 Task: Change the Office Theme to 'White' in Microsoft Outlook.
Action: Mouse moved to (15, 33)
Screenshot: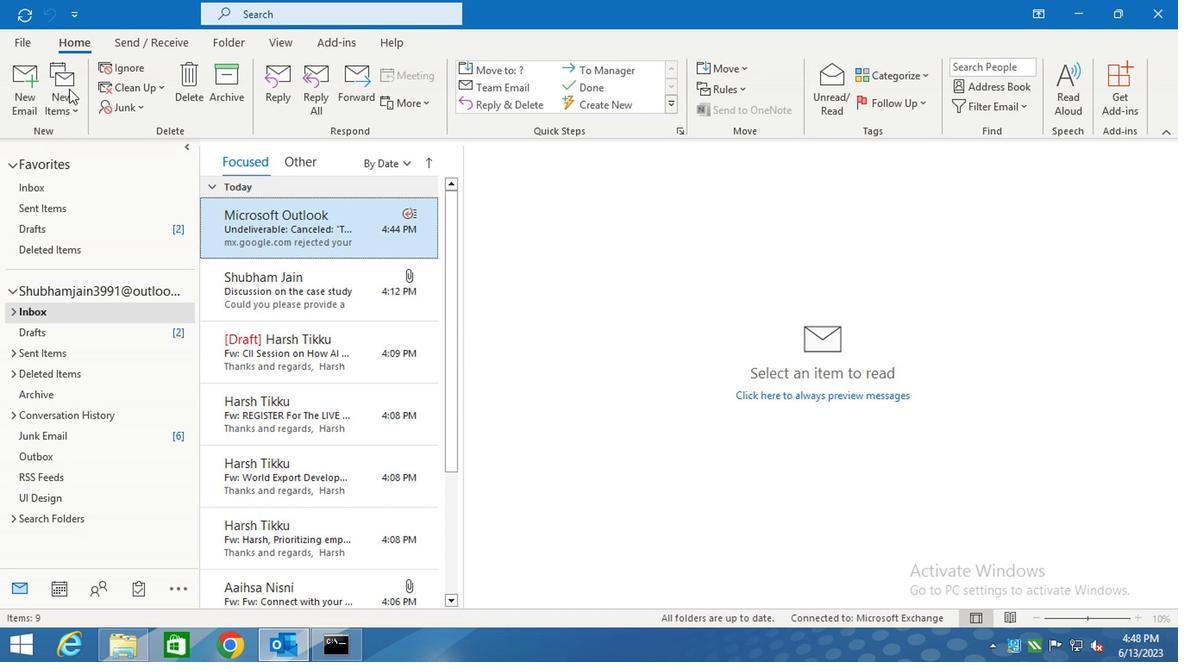 
Action: Mouse pressed left at (15, 33)
Screenshot: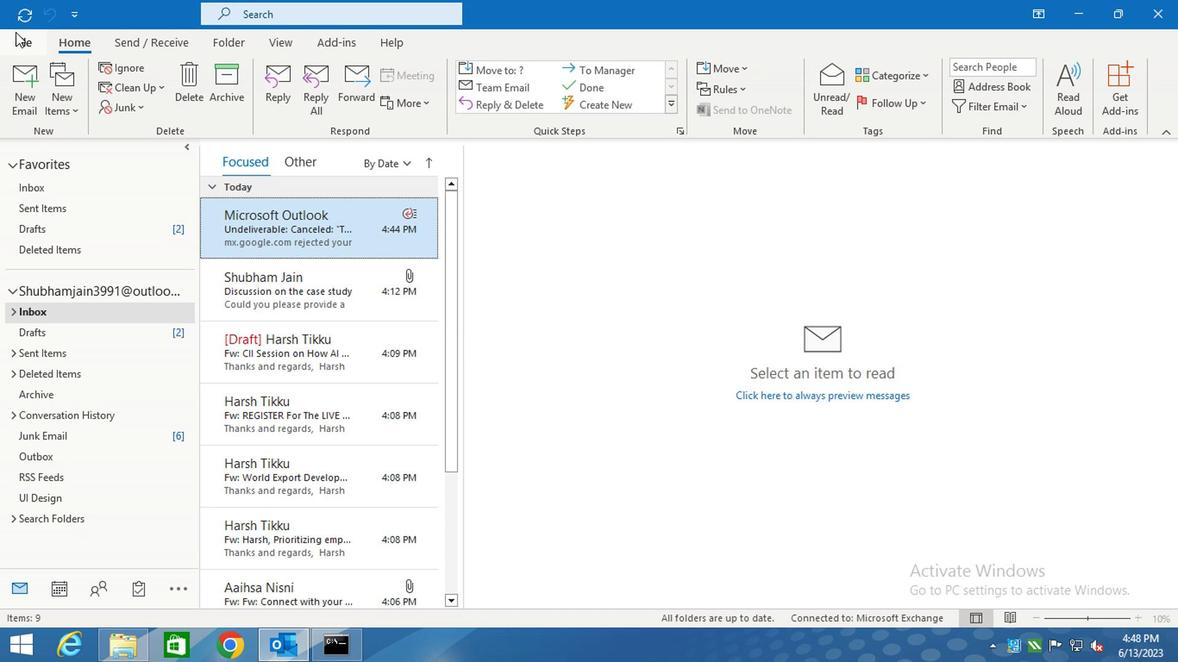 
Action: Mouse moved to (73, 493)
Screenshot: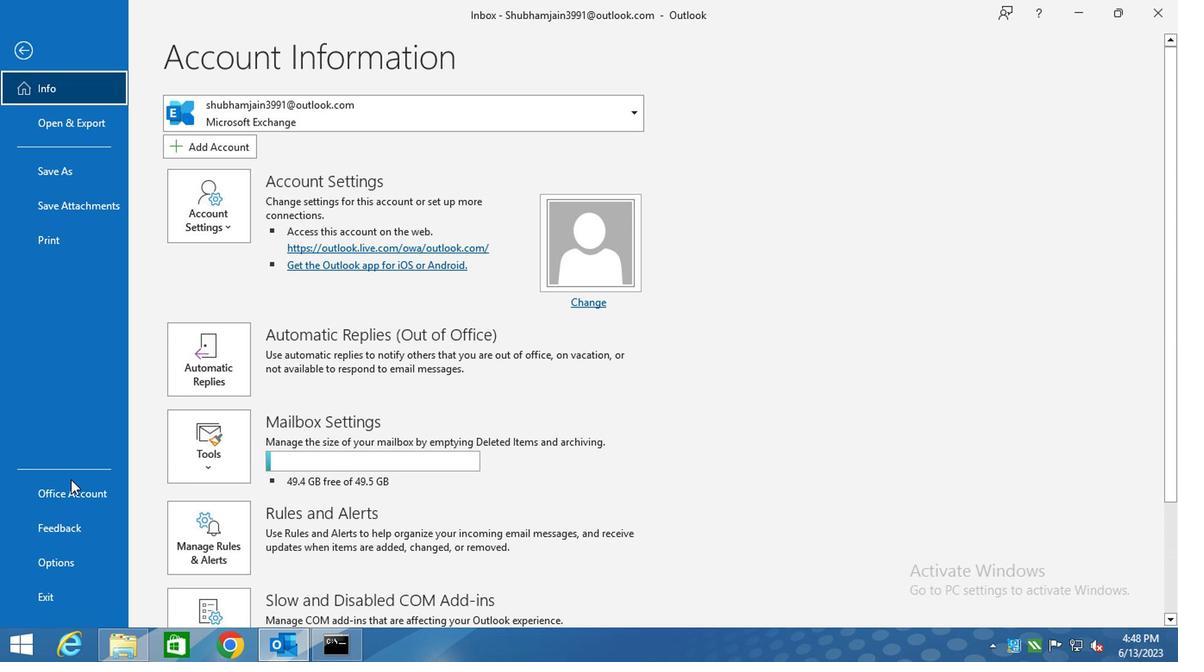 
Action: Mouse pressed left at (73, 493)
Screenshot: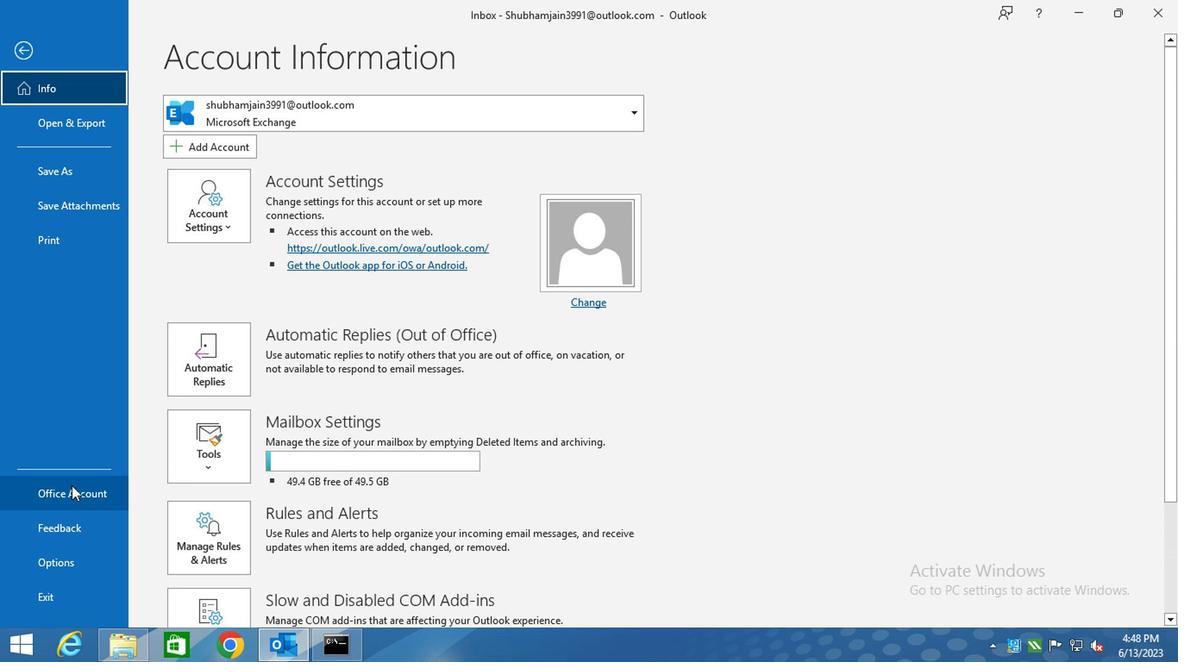 
Action: Mouse moved to (280, 188)
Screenshot: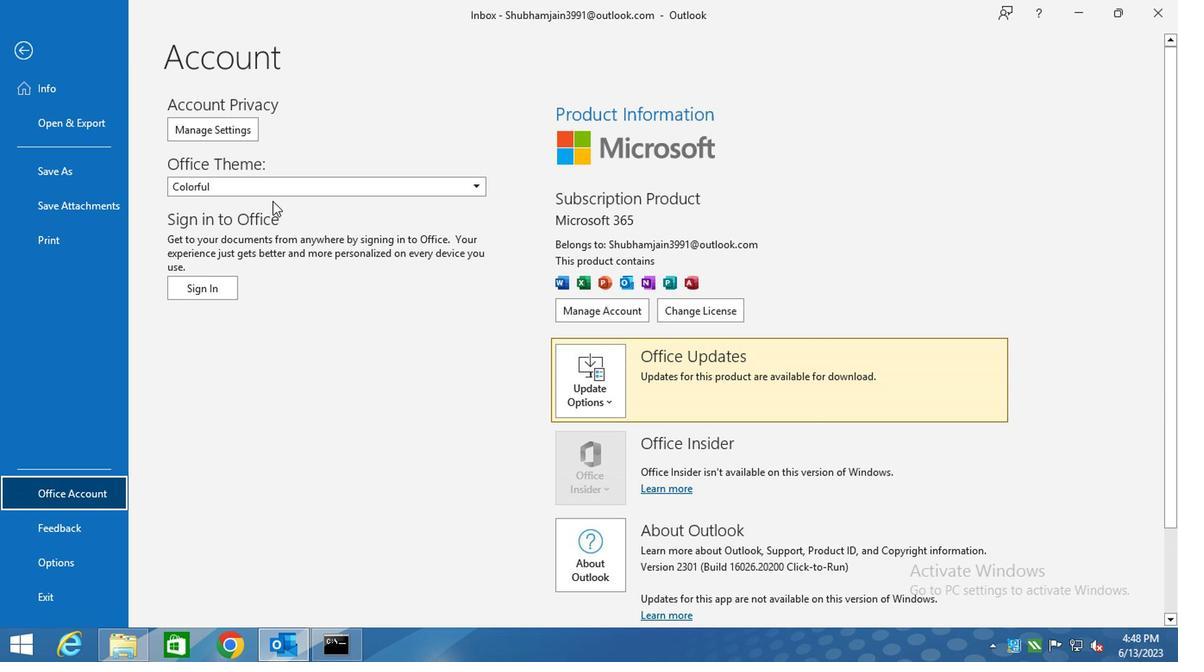 
Action: Mouse pressed left at (280, 188)
Screenshot: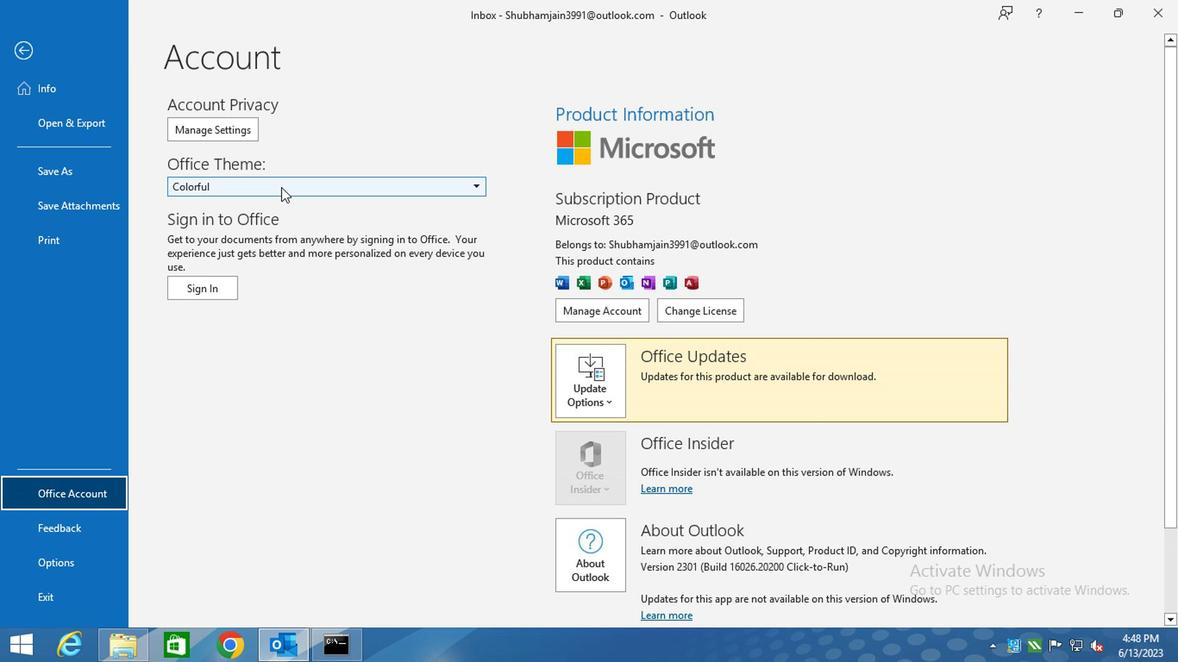 
Action: Mouse moved to (266, 252)
Screenshot: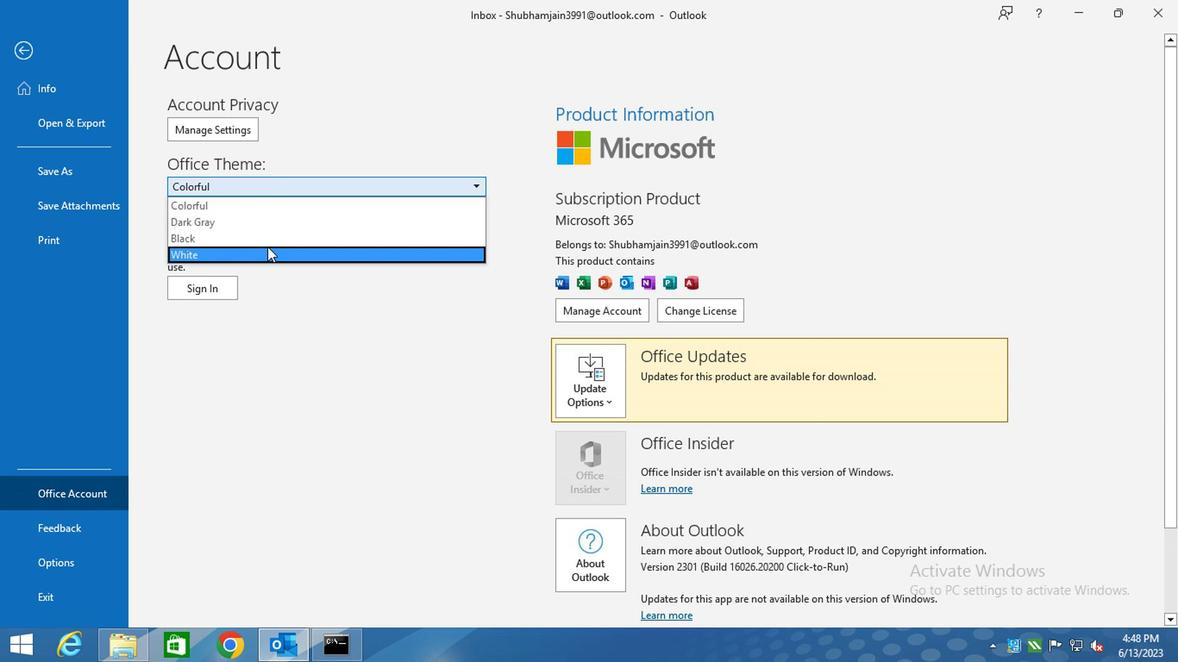 
Action: Mouse pressed left at (266, 252)
Screenshot: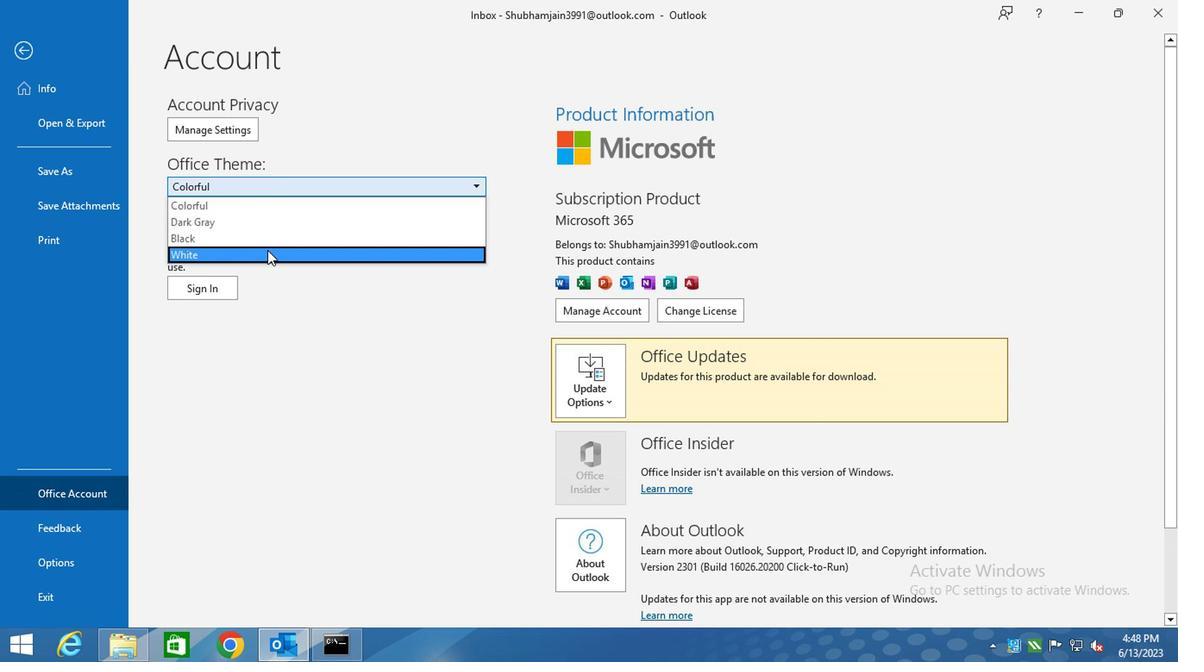 
Action: Mouse moved to (308, 269)
Screenshot: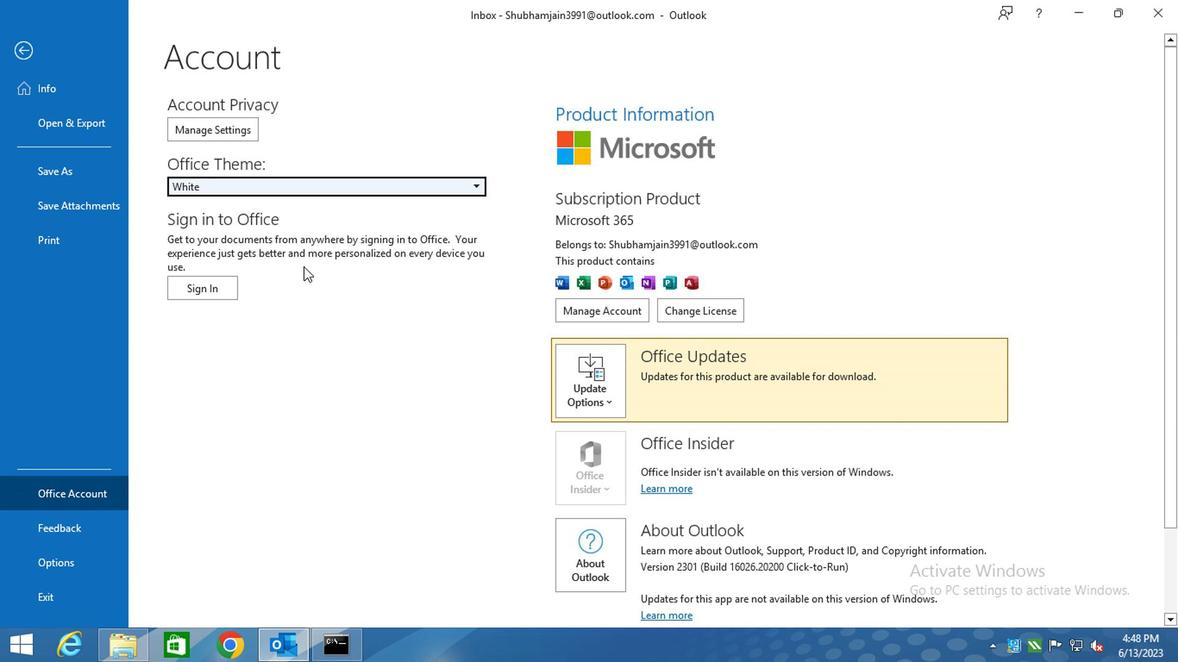 
